 Task: Enable the option "Windows messages interface" in control interfaces.
Action: Mouse moved to (95, 11)
Screenshot: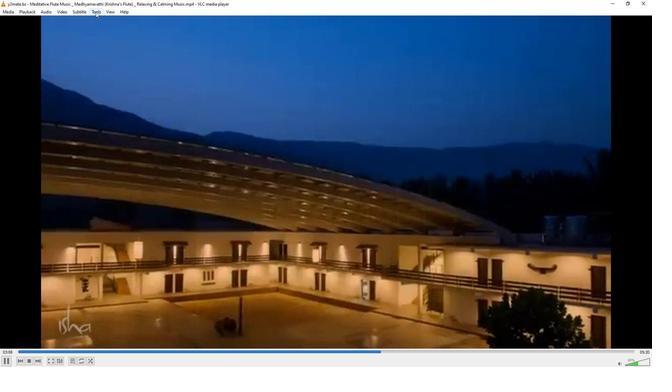 
Action: Mouse pressed left at (95, 11)
Screenshot: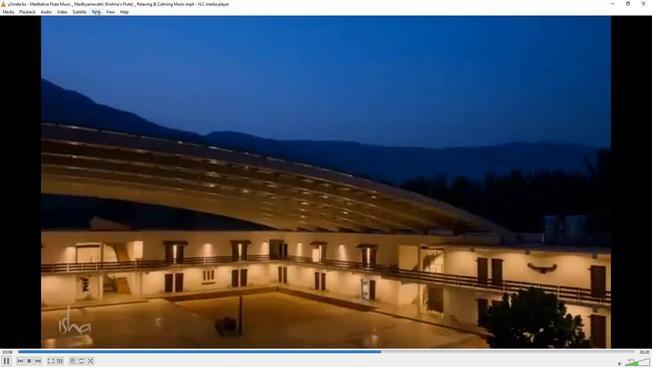 
Action: Mouse moved to (116, 93)
Screenshot: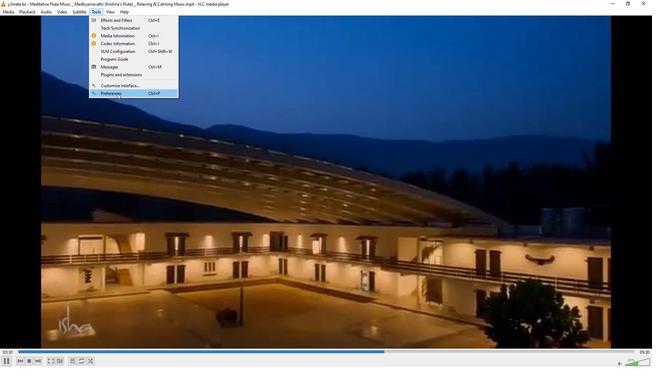 
Action: Mouse pressed left at (116, 93)
Screenshot: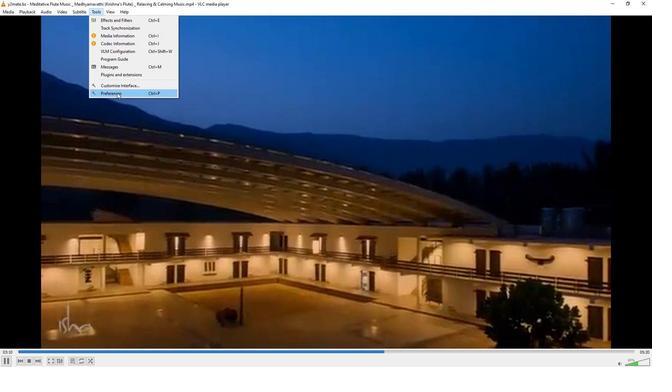 
Action: Mouse moved to (214, 299)
Screenshot: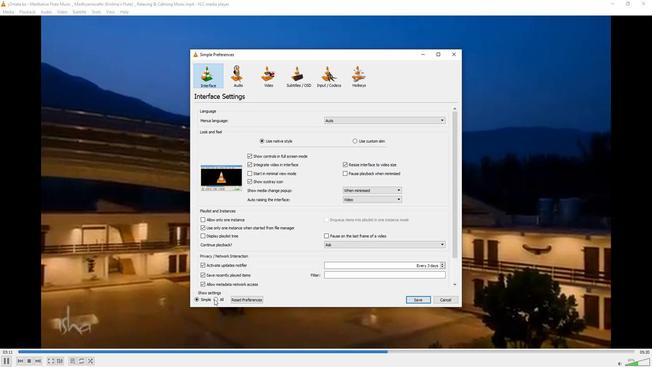 
Action: Mouse pressed left at (214, 299)
Screenshot: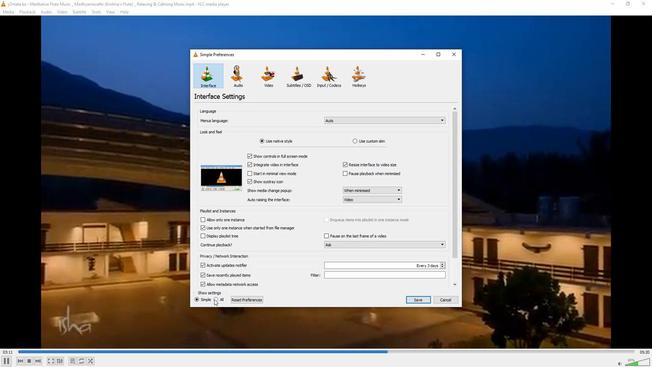 
Action: Mouse moved to (224, 248)
Screenshot: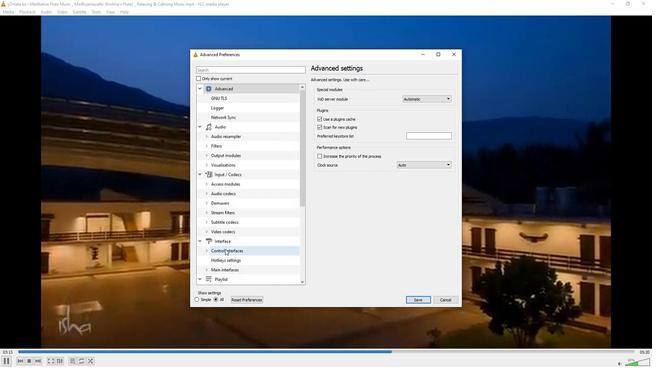 
Action: Mouse pressed left at (224, 248)
Screenshot: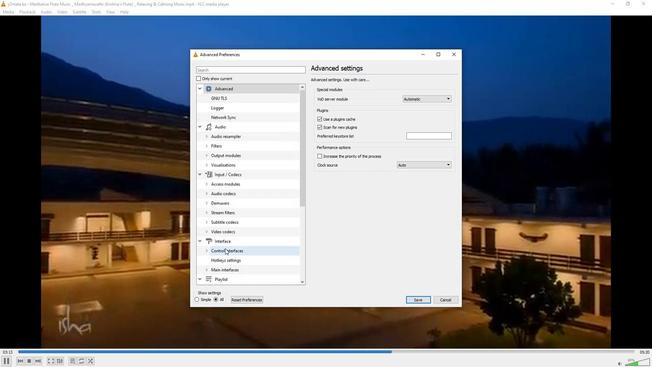 
Action: Mouse moved to (389, 97)
Screenshot: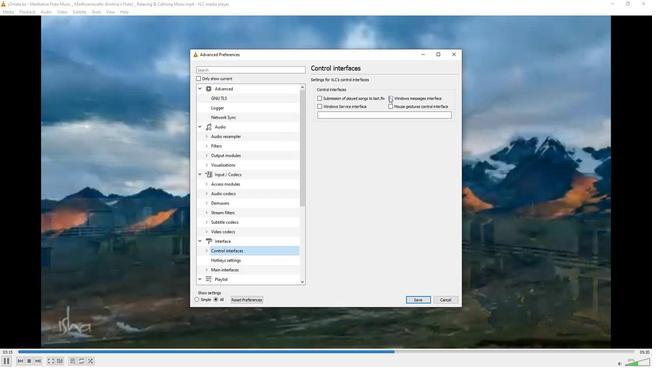 
Action: Mouse pressed left at (389, 97)
Screenshot: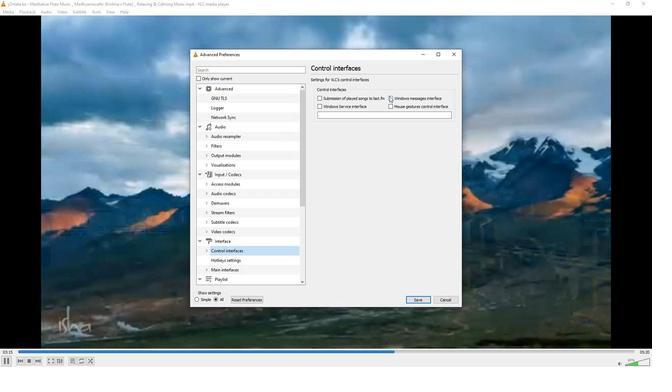 
Action: Mouse moved to (387, 98)
Screenshot: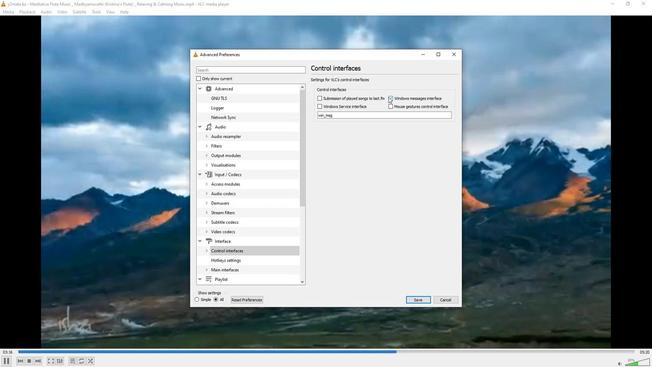 
